 Task: Apply the format financial.
Action: Mouse moved to (111, 176)
Screenshot: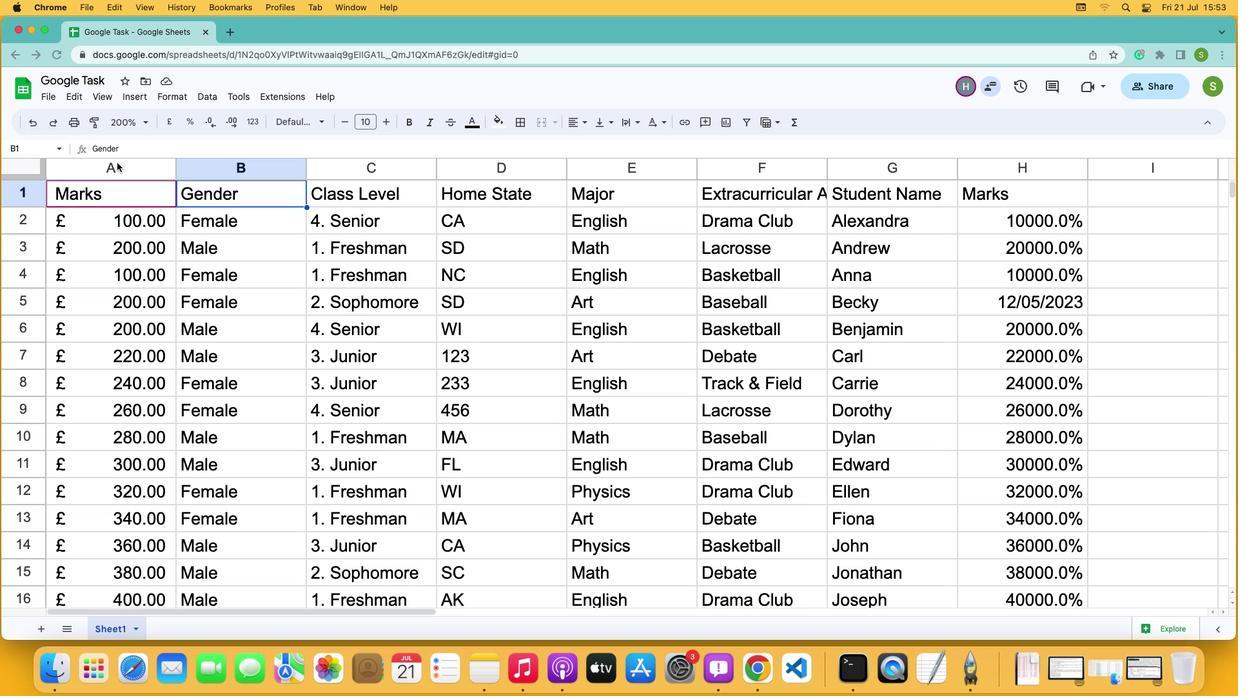 
Action: Mouse pressed left at (111, 176)
Screenshot: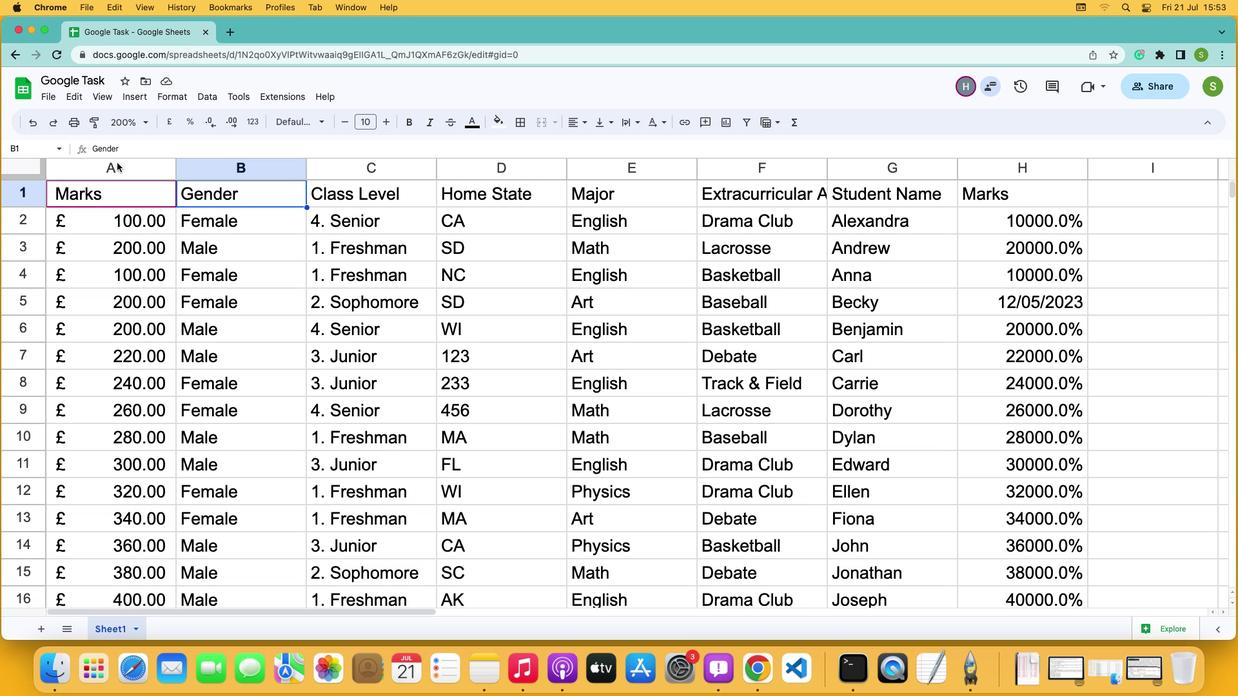 
Action: Mouse moved to (109, 185)
Screenshot: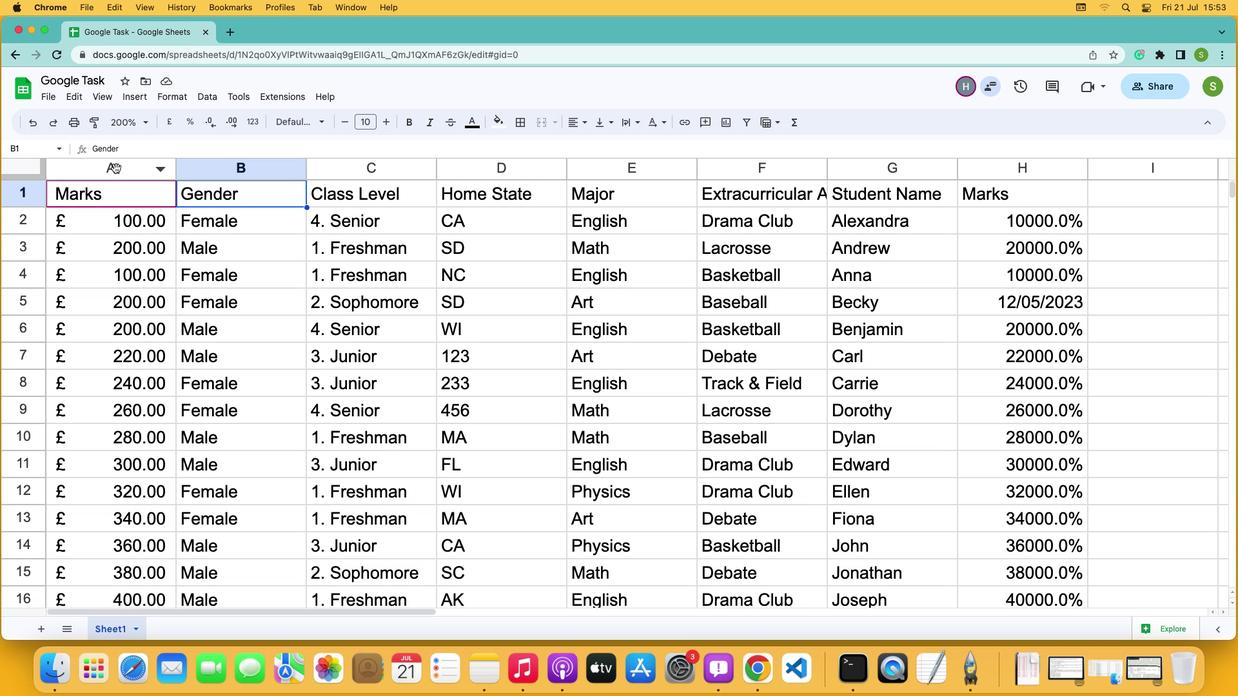 
Action: Mouse pressed left at (109, 185)
Screenshot: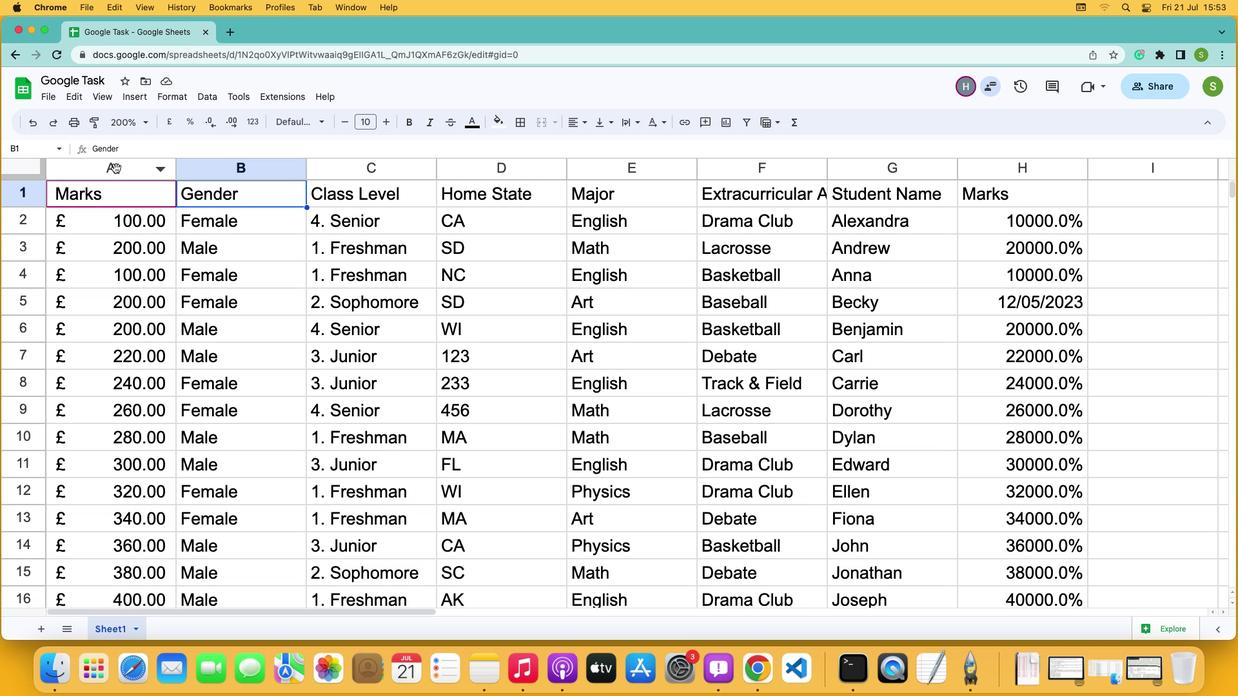 
Action: Mouse moved to (245, 117)
Screenshot: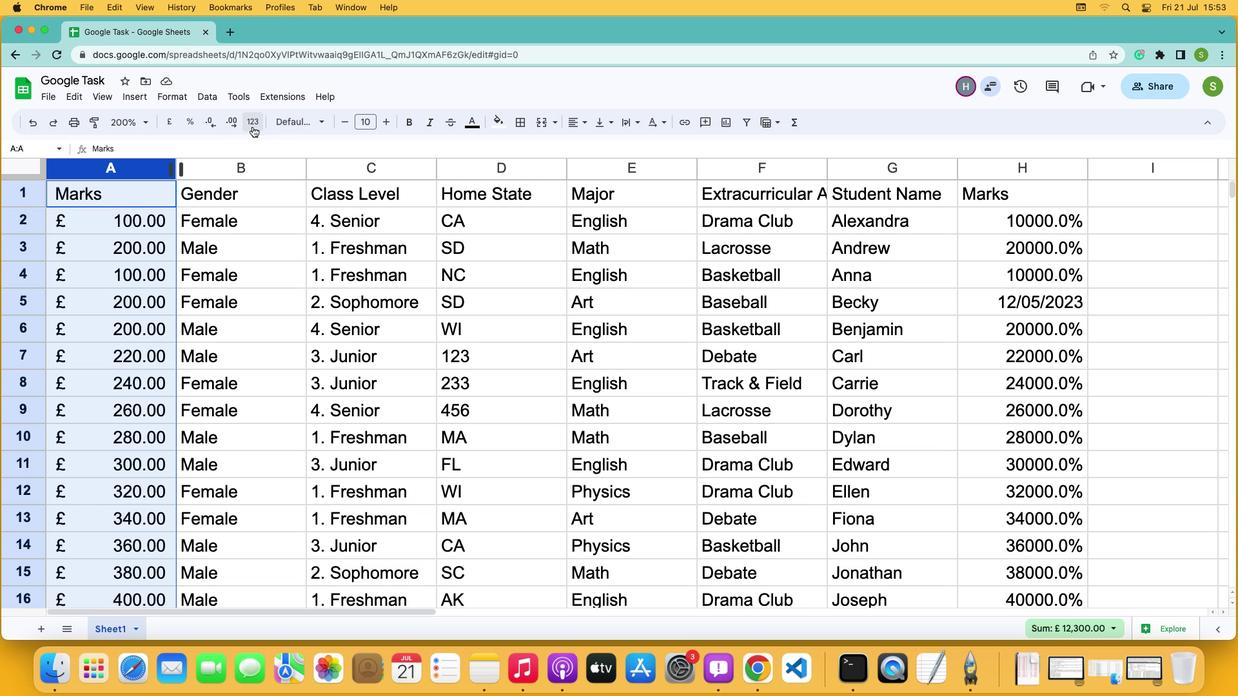 
Action: Mouse pressed left at (245, 117)
Screenshot: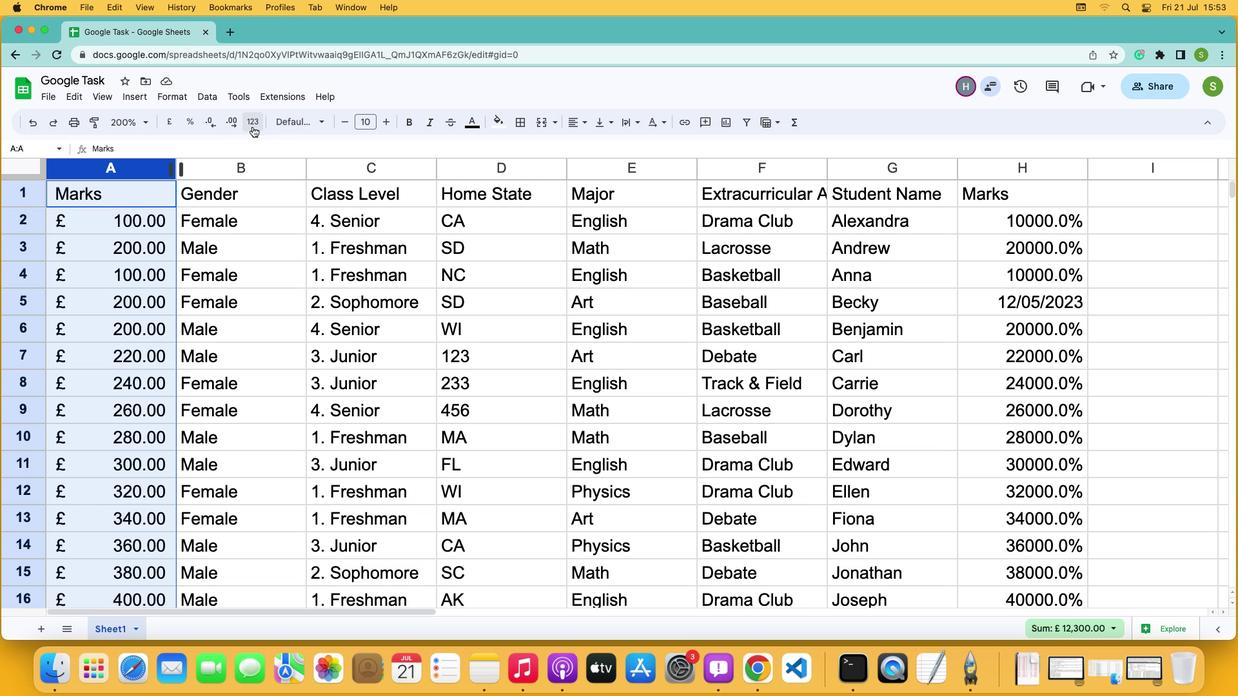 
Action: Mouse moved to (282, 382)
Screenshot: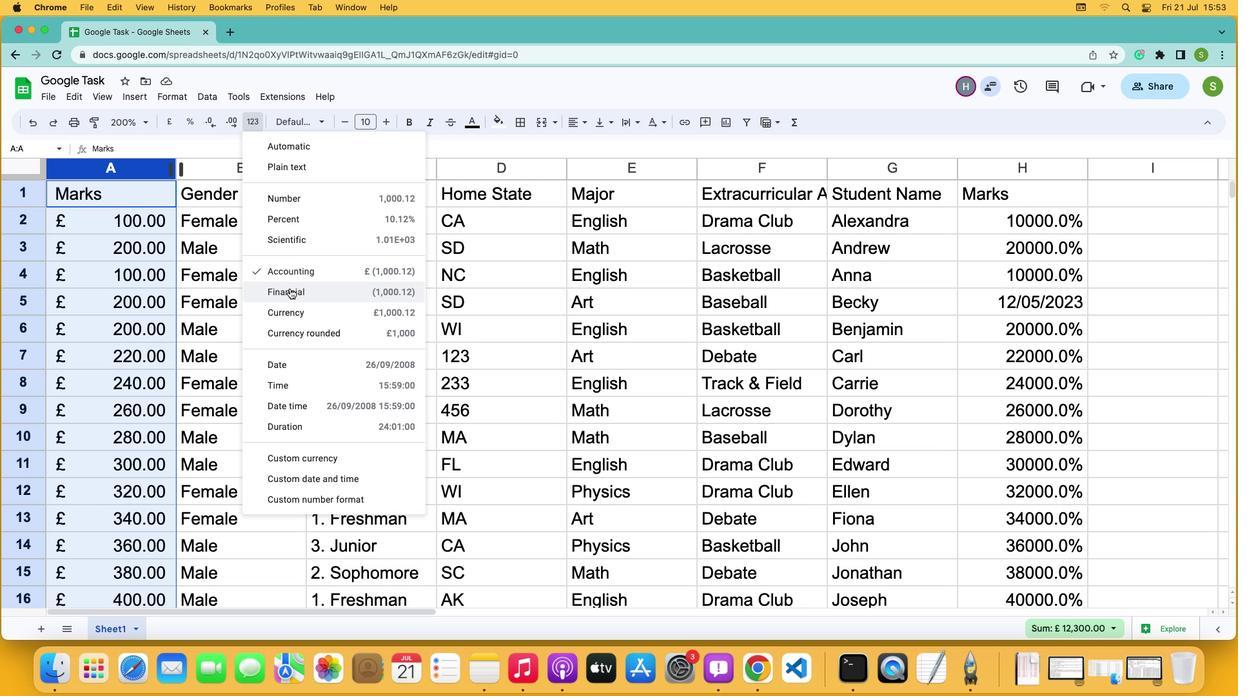 
Action: Mouse pressed left at (282, 382)
Screenshot: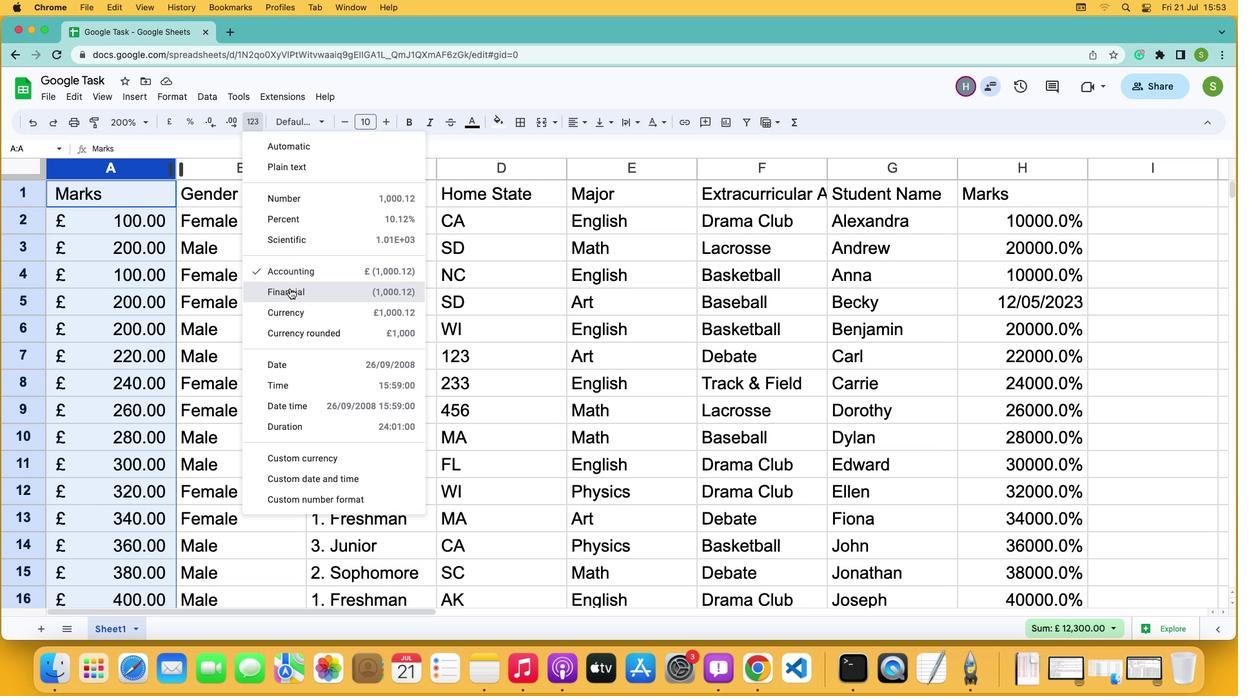 
